 Task: Font style For heading Use Book Antiqua with brown colour & bold. font size for heading '12 Pt. 'Change the font style of data to Book Antiquaand font size to  9 Pt. Change the alignment of both headline & data to  Align right. In the sheet  AssetVal logbookbook
Action: Mouse moved to (118, 99)
Screenshot: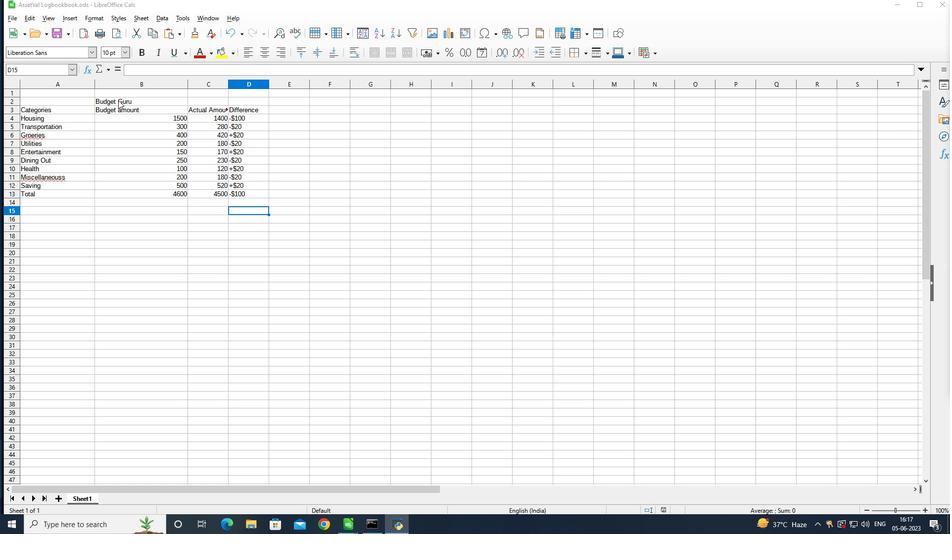 
Action: Mouse pressed left at (118, 99)
Screenshot: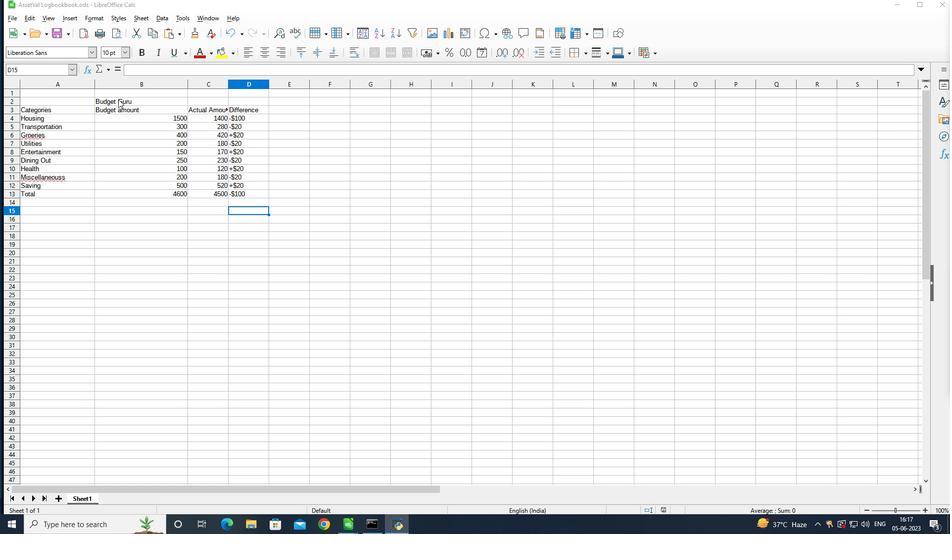 
Action: Mouse moved to (118, 99)
Screenshot: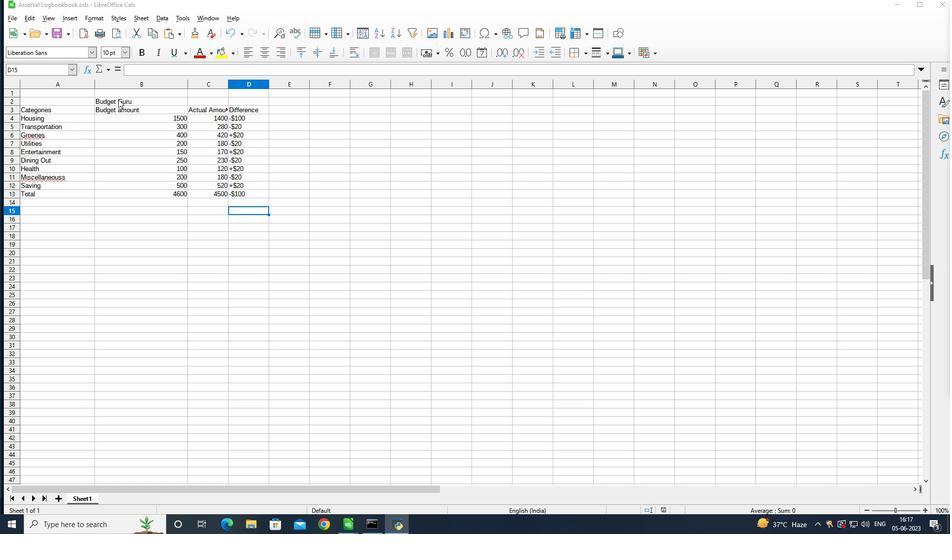 
Action: Mouse pressed left at (118, 99)
Screenshot: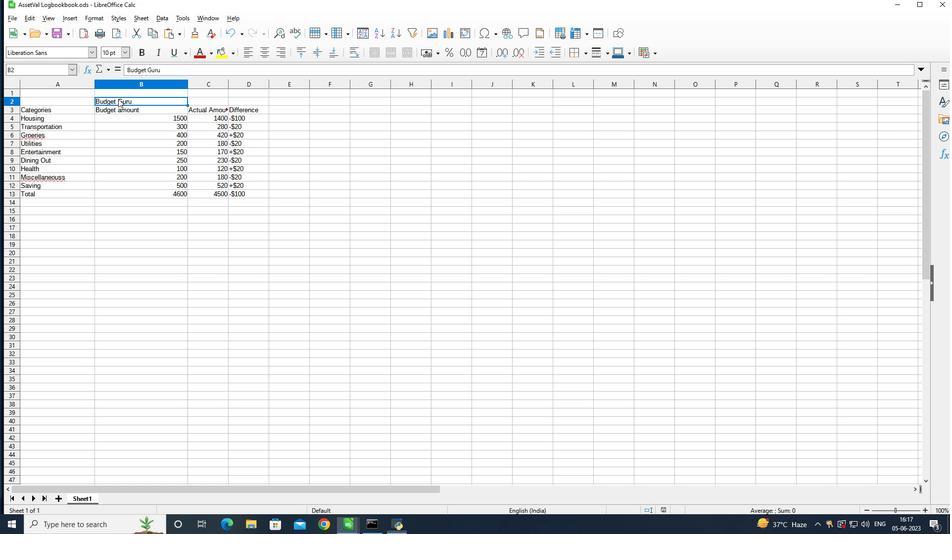 
Action: Mouse pressed left at (118, 99)
Screenshot: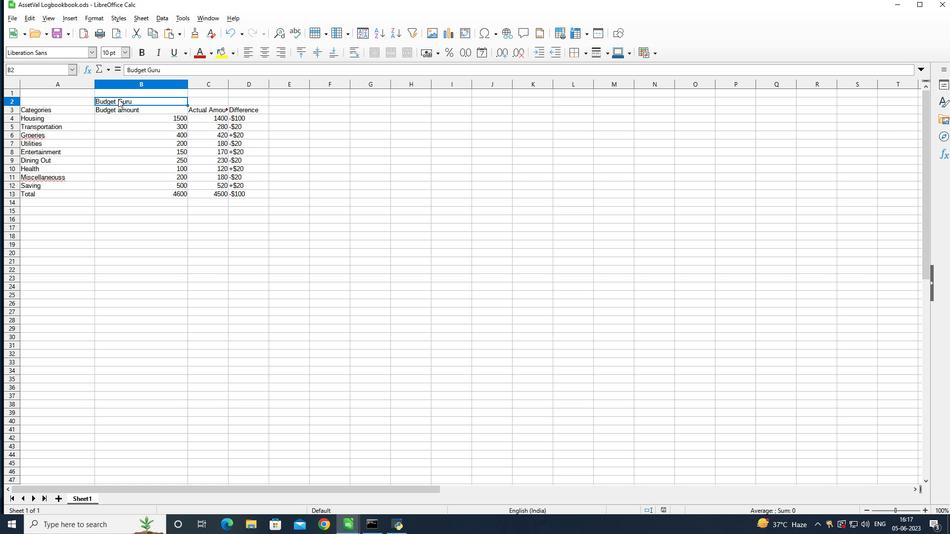
Action: Mouse moved to (65, 54)
Screenshot: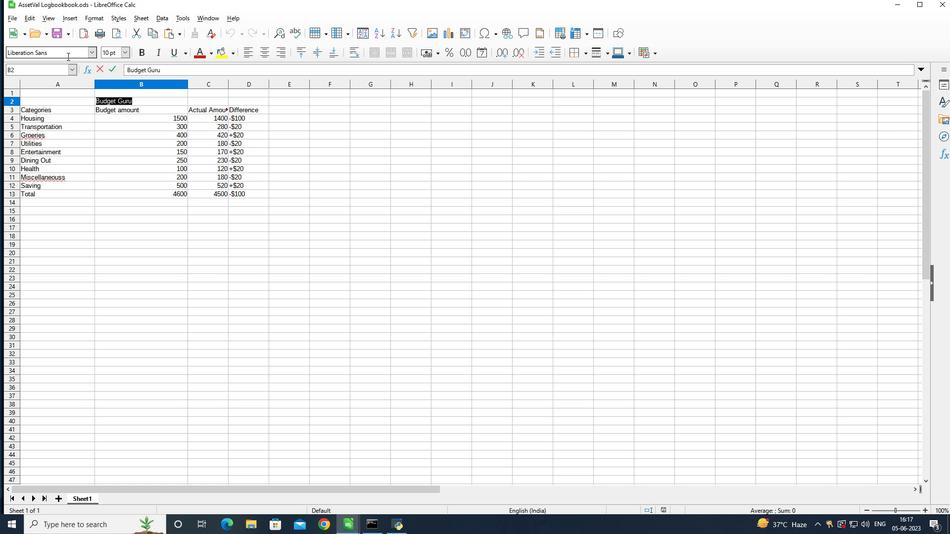 
Action: Mouse pressed left at (65, 54)
Screenshot: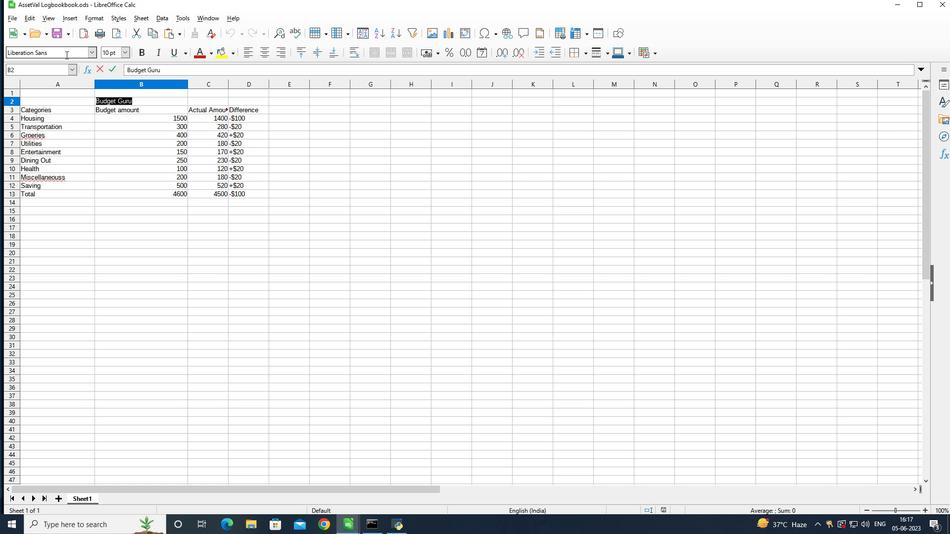 
Action: Mouse moved to (336, 110)
Screenshot: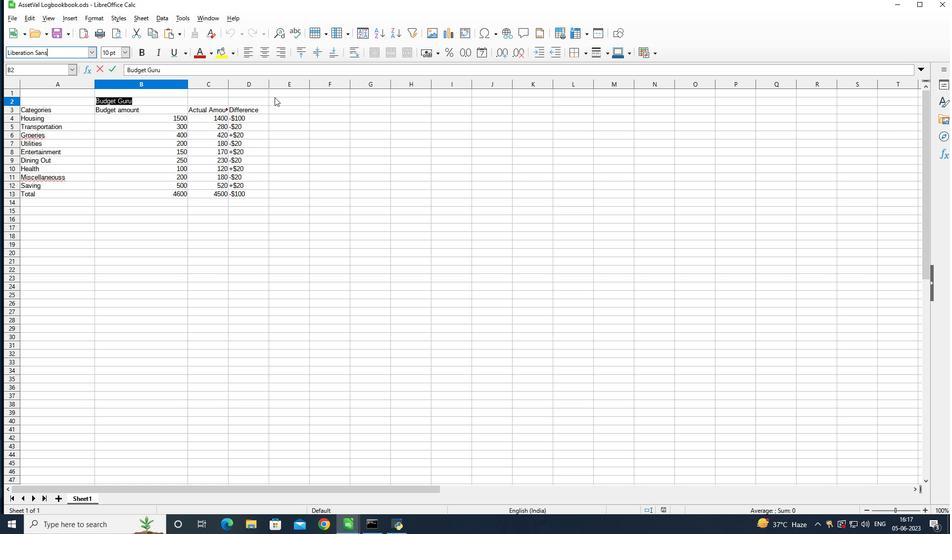 
Action: Key pressed <Key.backspace><Key.backspace><Key.backspace><Key.backspace><Key.backspace><Key.backspace><Key.backspace><Key.backspace><Key.backspace><Key.backspace><Key.backspace><Key.backspace><Key.backspace><Key.backspace><Key.backspace><Key.backspace><Key.backspace><Key.backspace><Key.backspace><Key.backspace><Key.backspace><Key.backspace><Key.backspace><Key.backspace><Key.backspace><Key.backspace><Key.backspace><Key.backspace><Key.backspace><Key.shift>Antiqua<Key.enter>
Screenshot: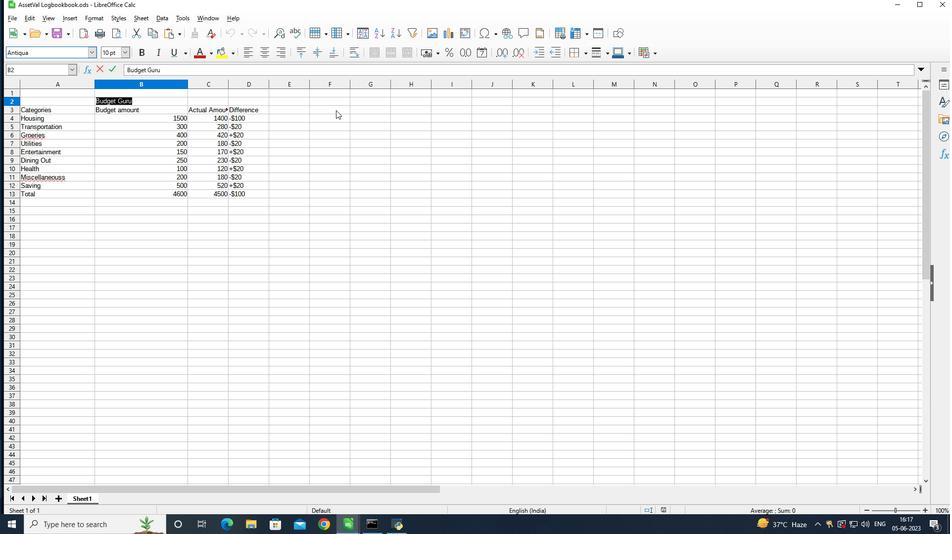 
Action: Mouse moved to (208, 50)
Screenshot: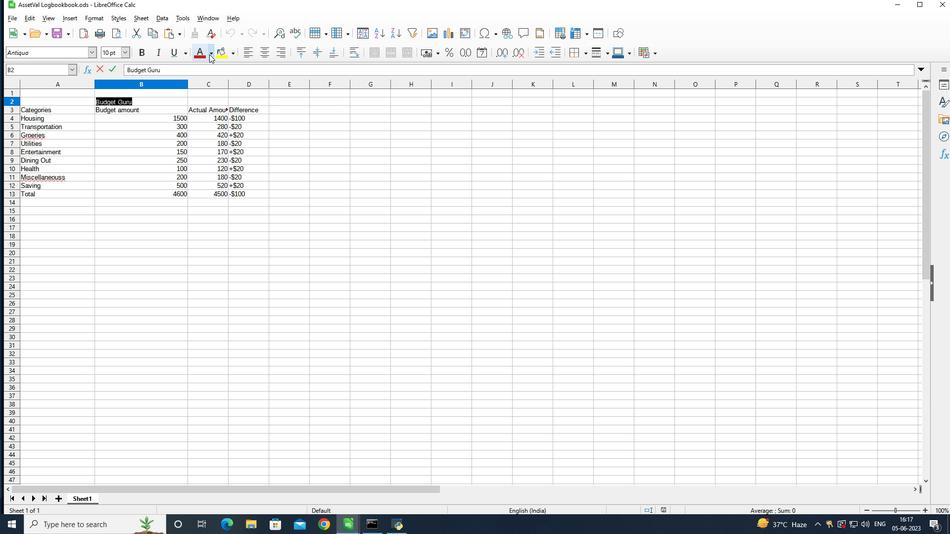 
Action: Mouse pressed left at (208, 50)
Screenshot: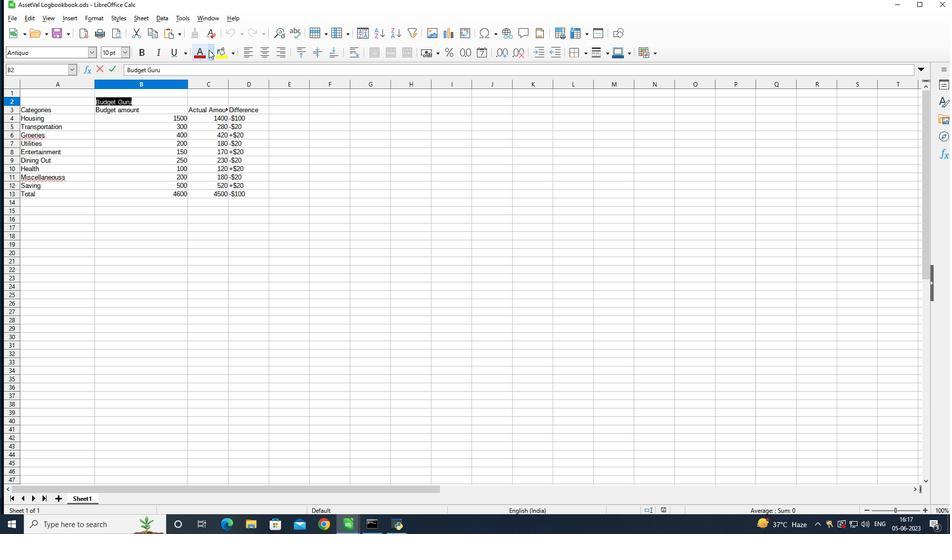 
Action: Mouse moved to (216, 172)
Screenshot: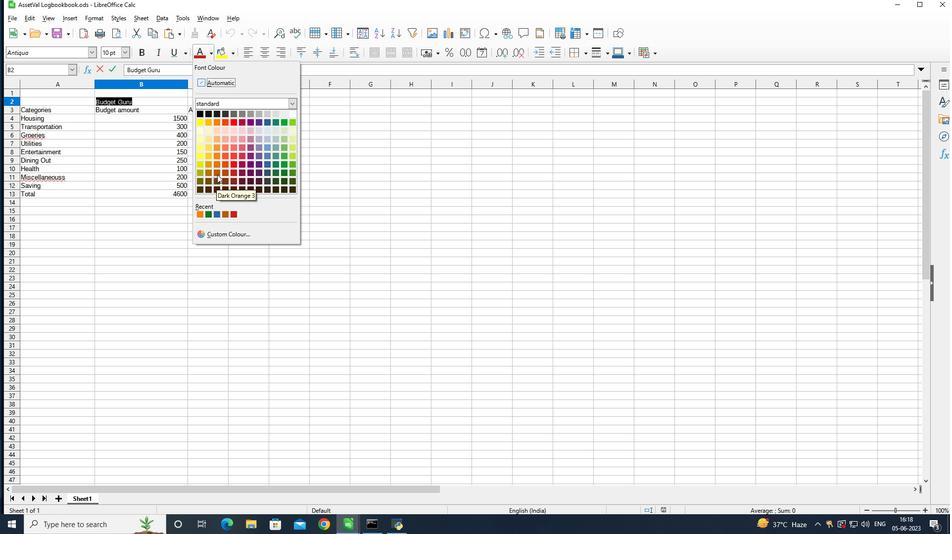 
Action: Mouse pressed left at (216, 172)
Screenshot: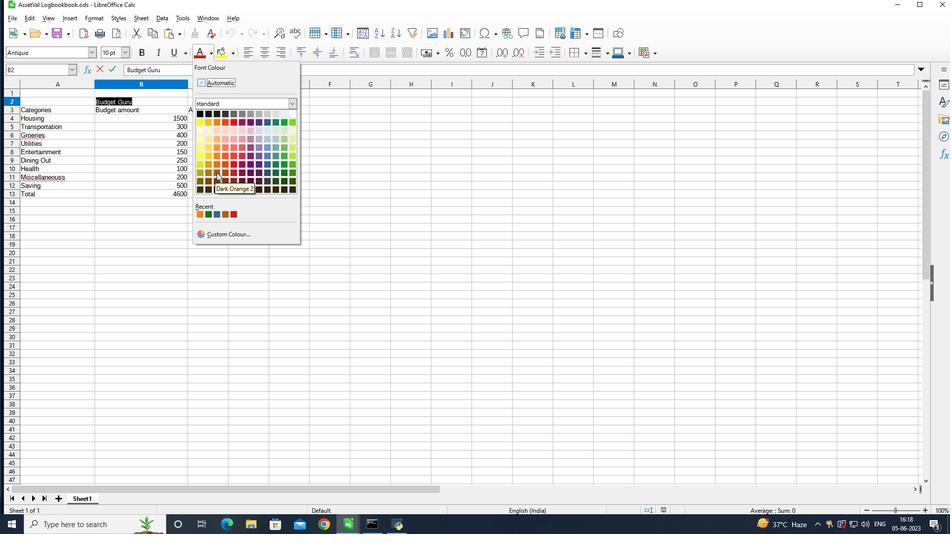 
Action: Mouse moved to (140, 53)
Screenshot: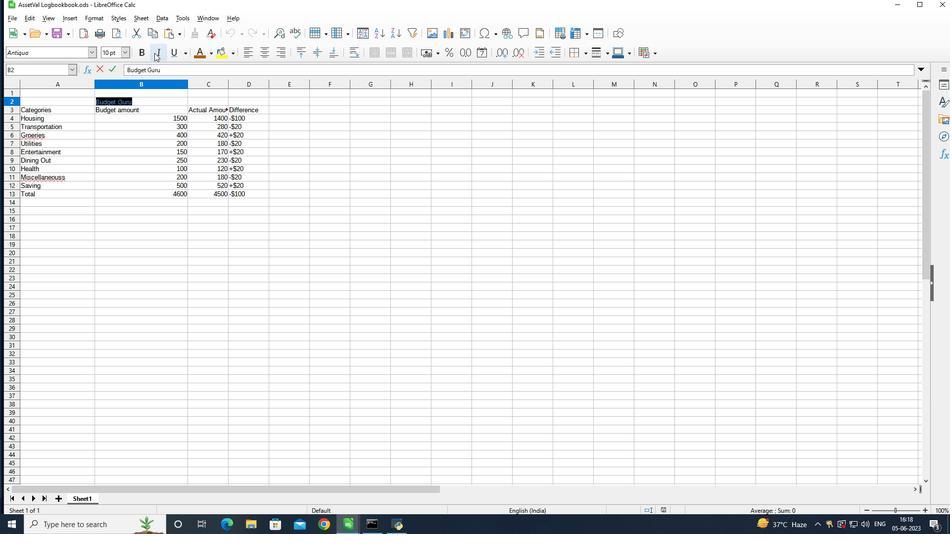 
Action: Mouse pressed left at (140, 53)
Screenshot: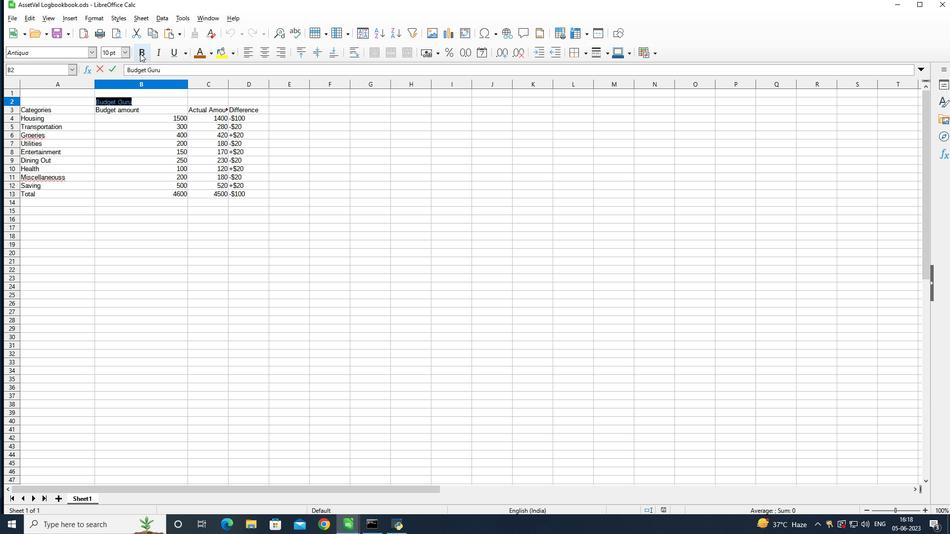 
Action: Mouse moved to (128, 52)
Screenshot: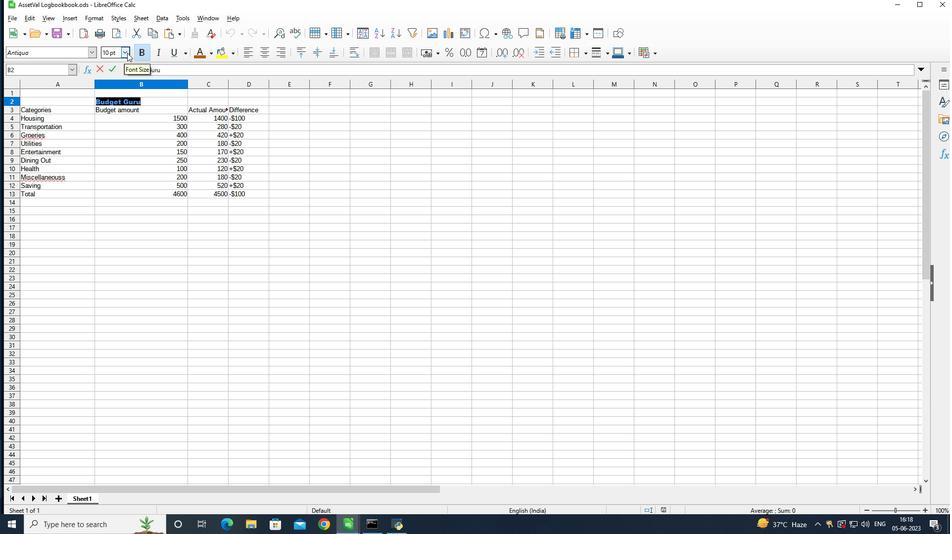 
Action: Mouse pressed left at (128, 52)
Screenshot: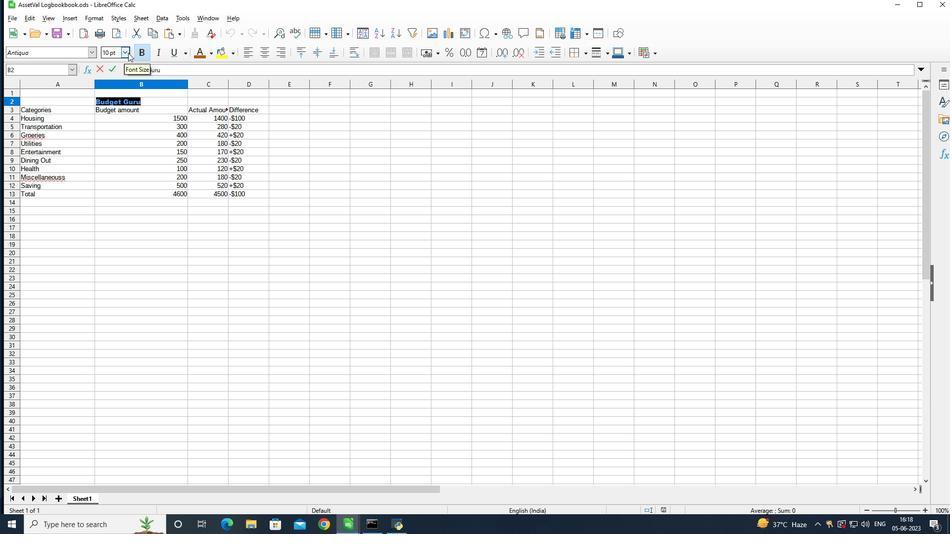 
Action: Mouse moved to (115, 122)
Screenshot: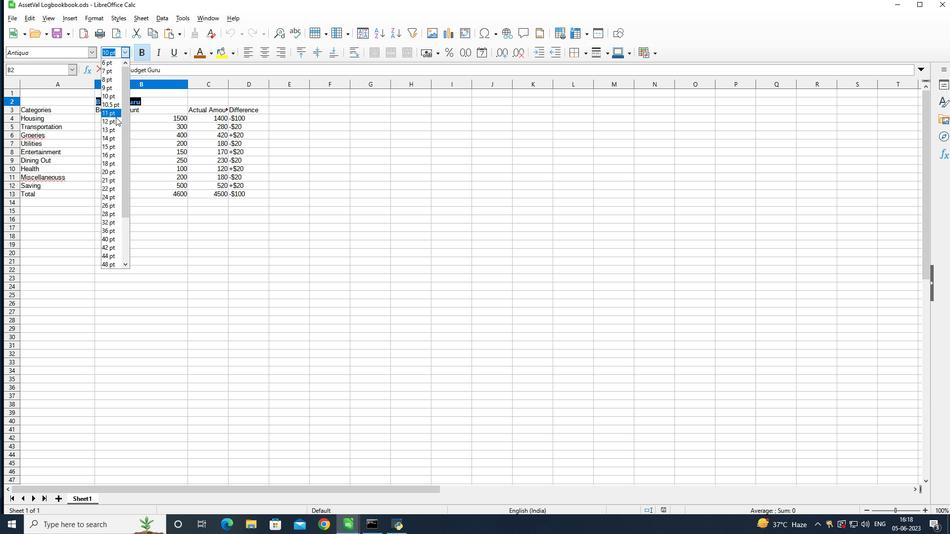 
Action: Mouse pressed left at (115, 122)
Screenshot: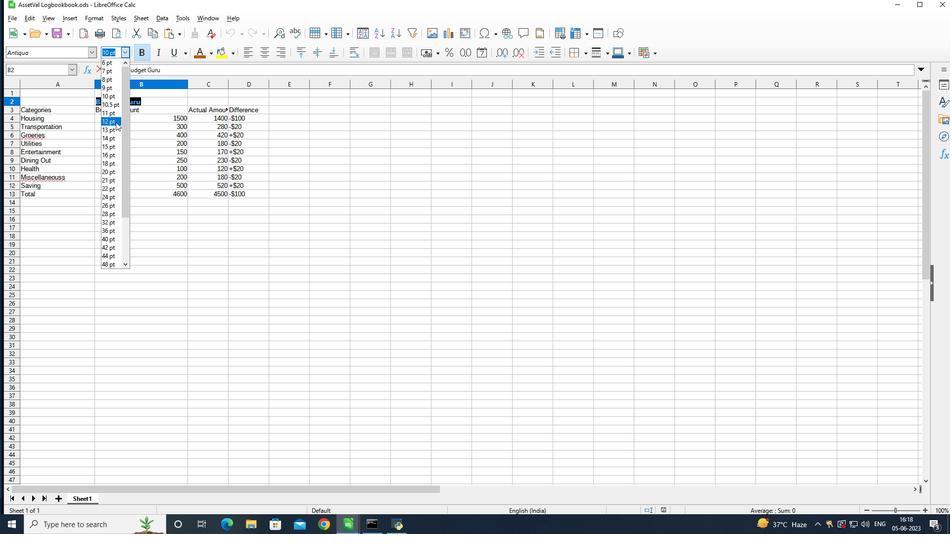 
Action: Mouse moved to (107, 142)
Screenshot: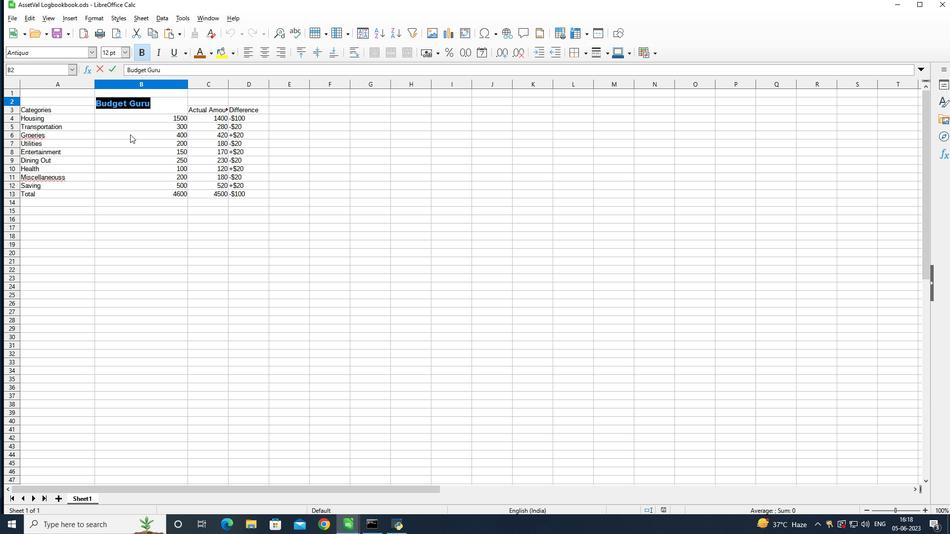
Action: Mouse pressed left at (107, 142)
Screenshot: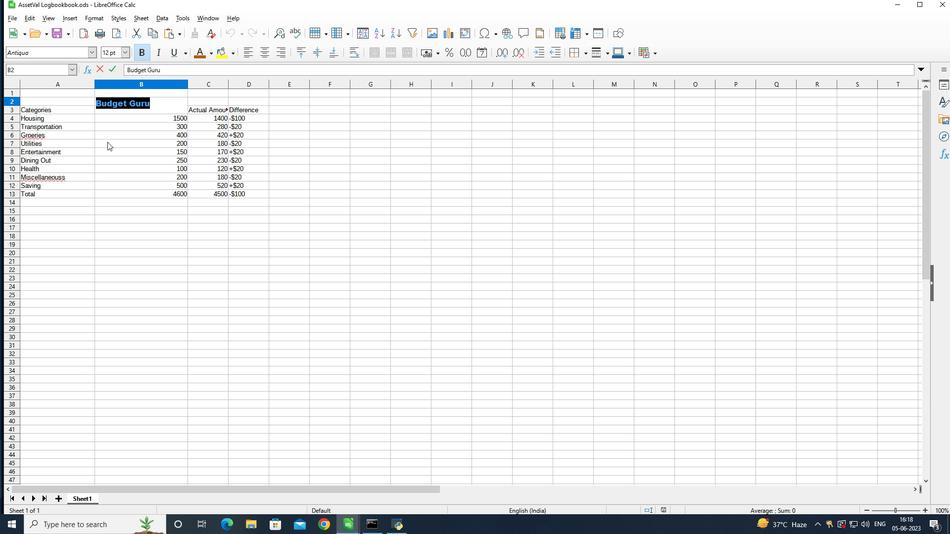 
Action: Mouse moved to (49, 110)
Screenshot: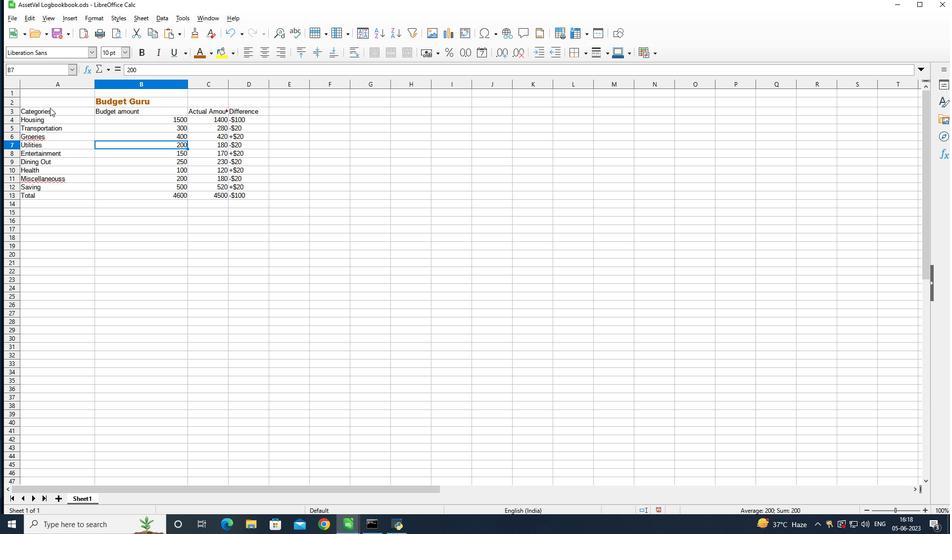 
Action: Mouse pressed left at (49, 110)
Screenshot: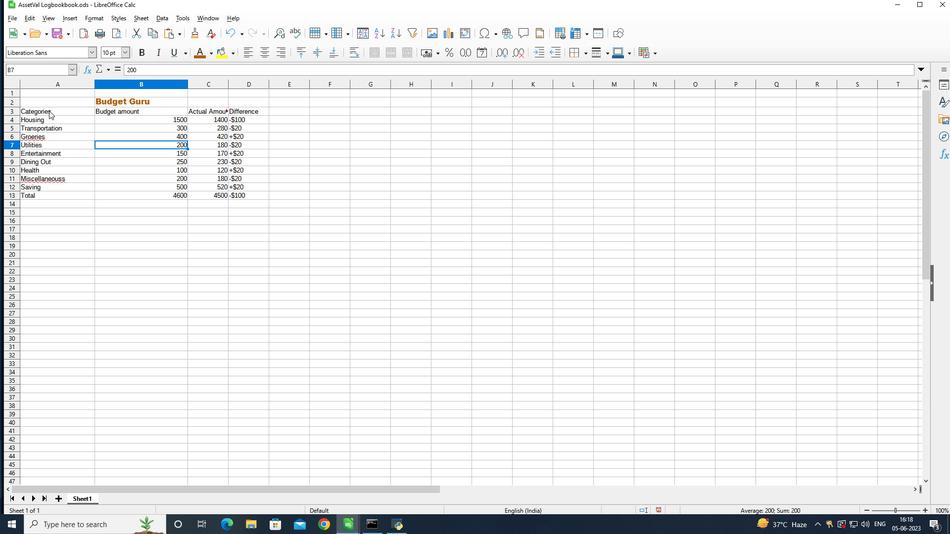
Action: Mouse moved to (60, 54)
Screenshot: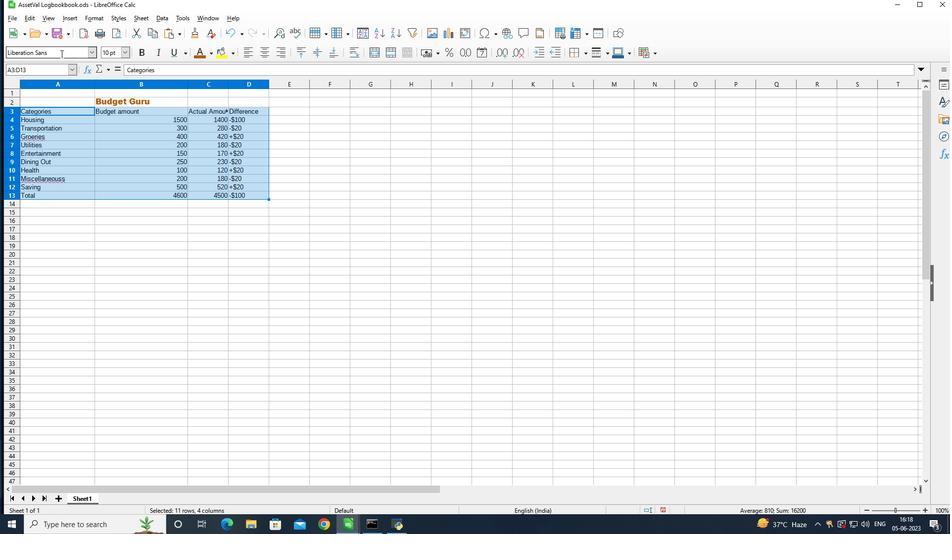 
Action: Mouse pressed left at (60, 54)
Screenshot: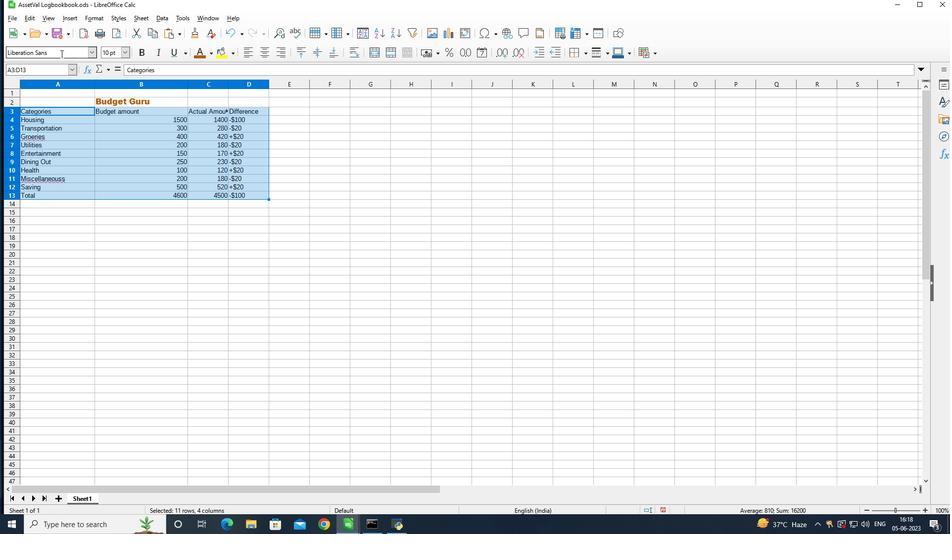 
Action: Mouse moved to (456, 141)
Screenshot: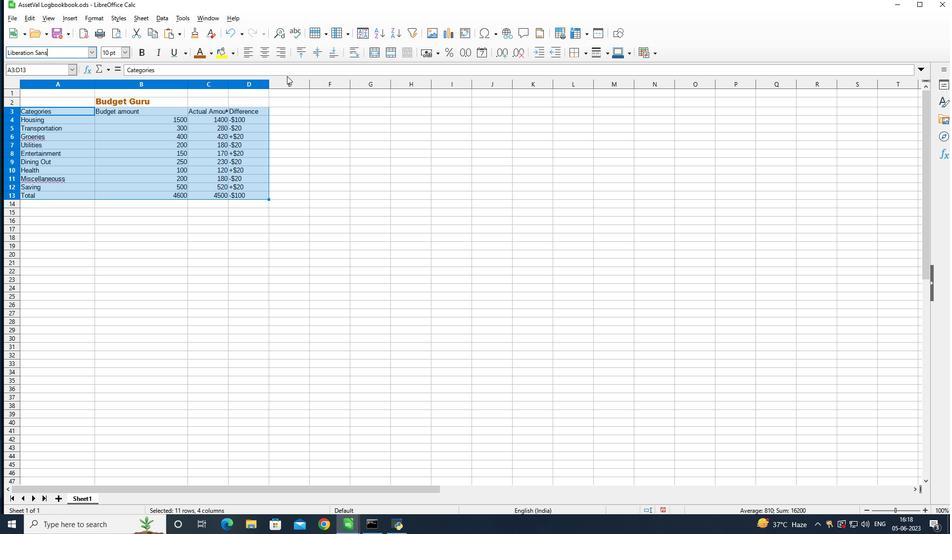 
Action: Key pressed <Key.backspace><Key.backspace><Key.backspace><Key.backspace><Key.backspace><Key.backspace><Key.backspace><Key.backspace><Key.backspace><Key.backspace><Key.backspace><Key.backspace><Key.backspace><Key.backspace><Key.backspace><Key.backspace><Key.backspace><Key.backspace><Key.backspace><Key.backspace><Key.backspace><Key.backspace><Key.backspace><Key.shift>Antiquaa<Key.enter>
Screenshot: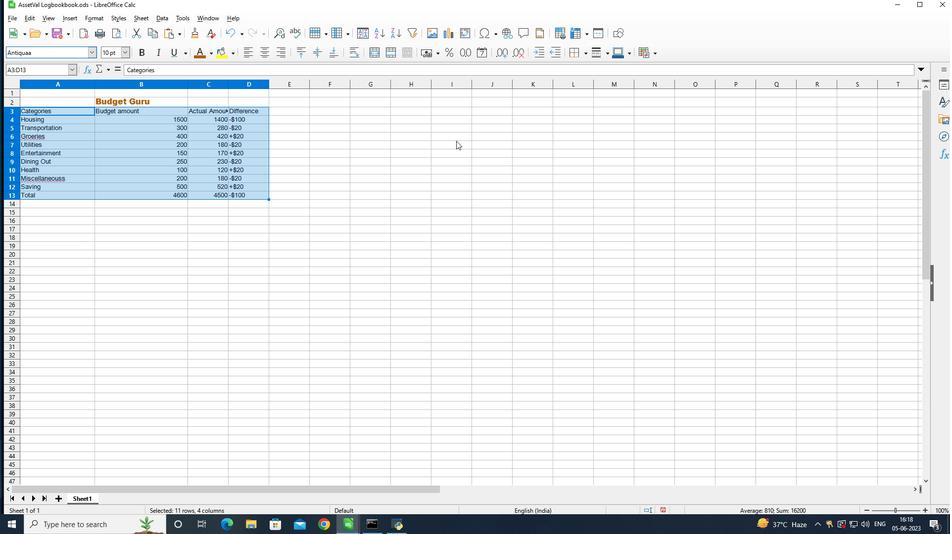
Action: Mouse moved to (125, 53)
Screenshot: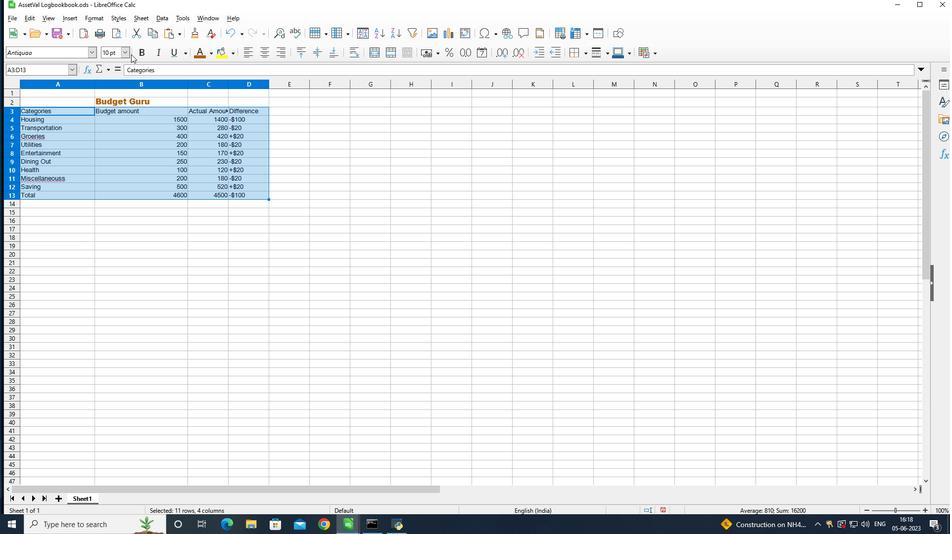 
Action: Mouse pressed left at (125, 53)
Screenshot: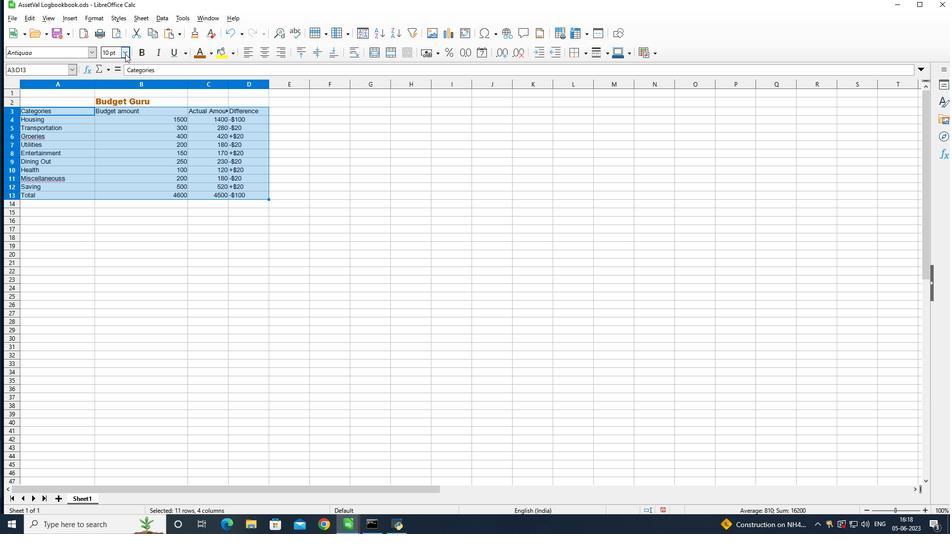 
Action: Mouse moved to (119, 87)
Screenshot: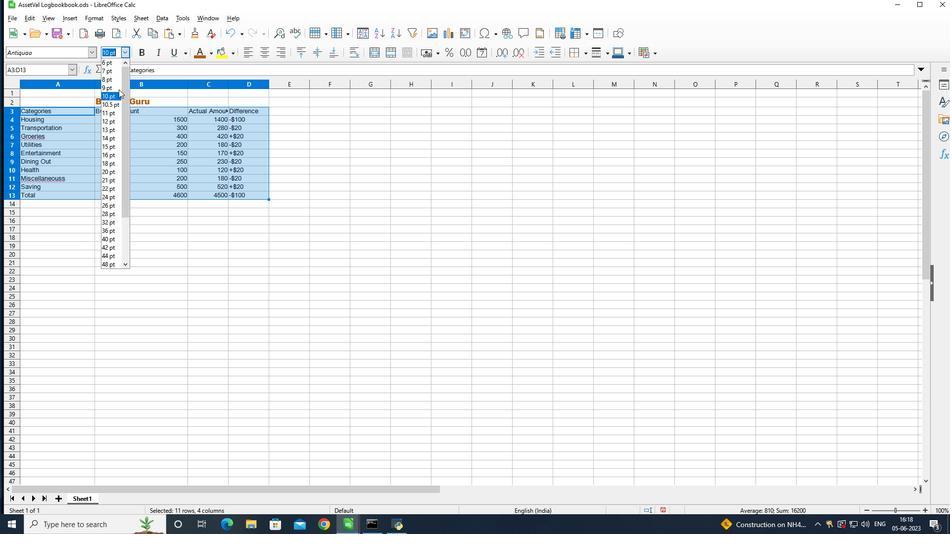 
Action: Mouse pressed left at (119, 87)
Screenshot: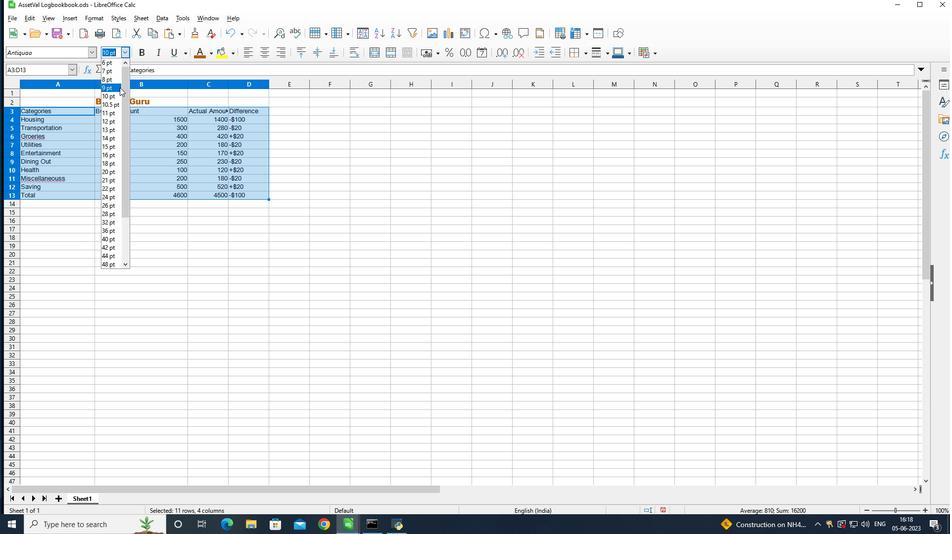 
Action: Mouse moved to (277, 46)
Screenshot: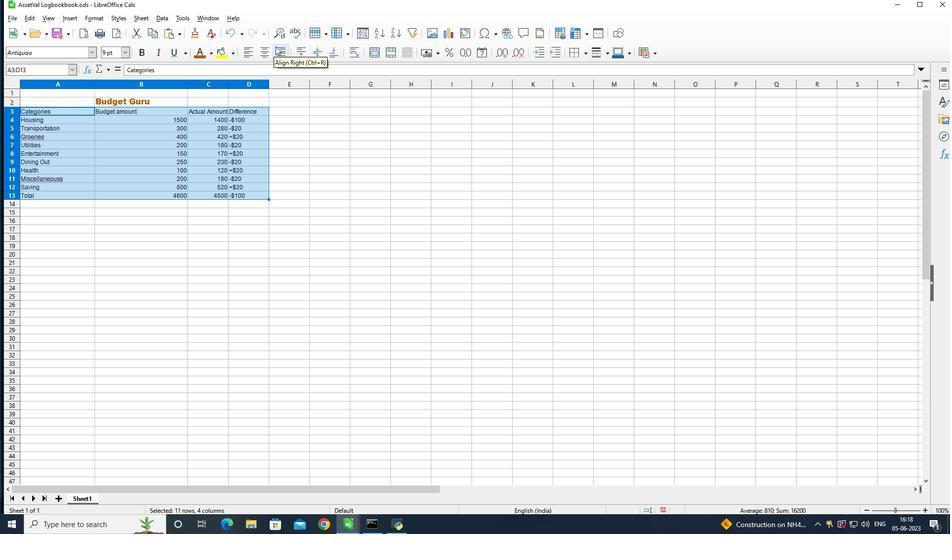 
Action: Mouse pressed left at (277, 46)
Screenshot: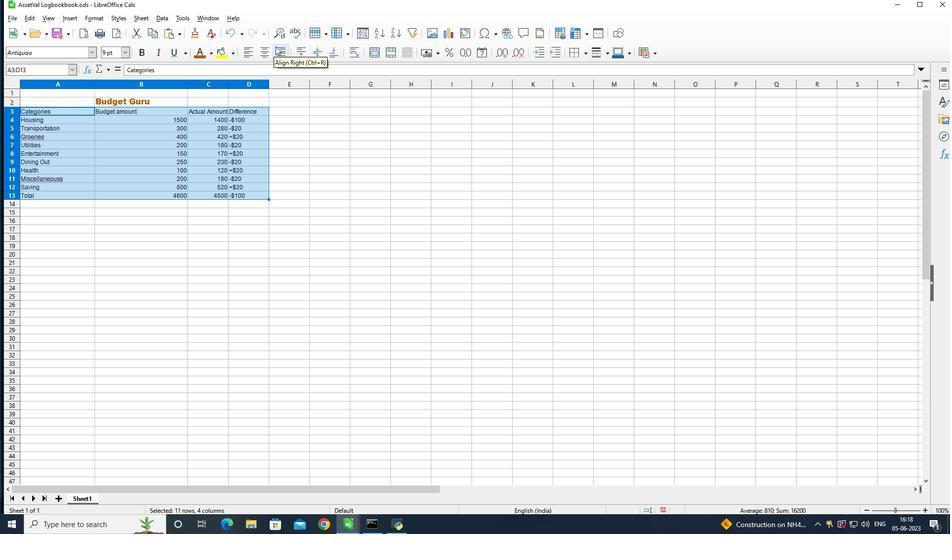 
Action: Mouse moved to (123, 103)
Screenshot: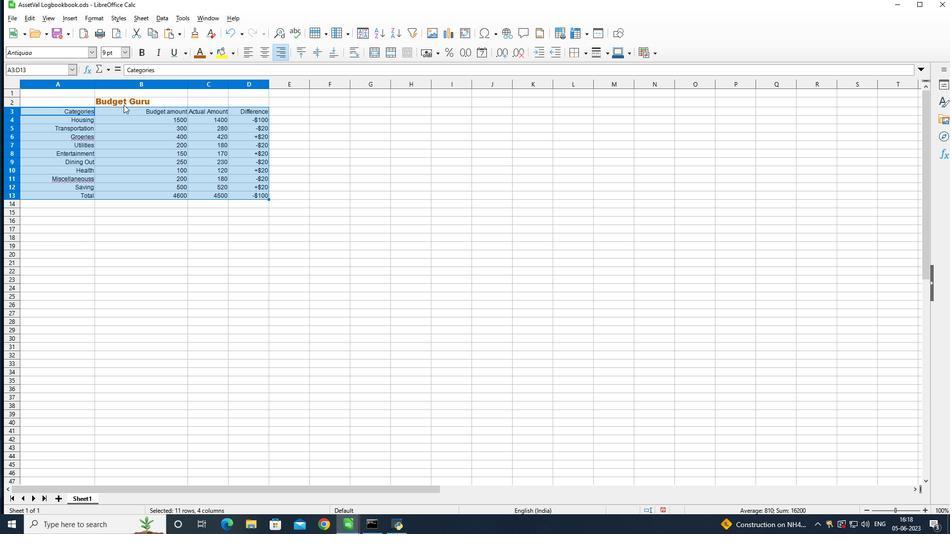 
Action: Mouse pressed left at (123, 103)
Screenshot: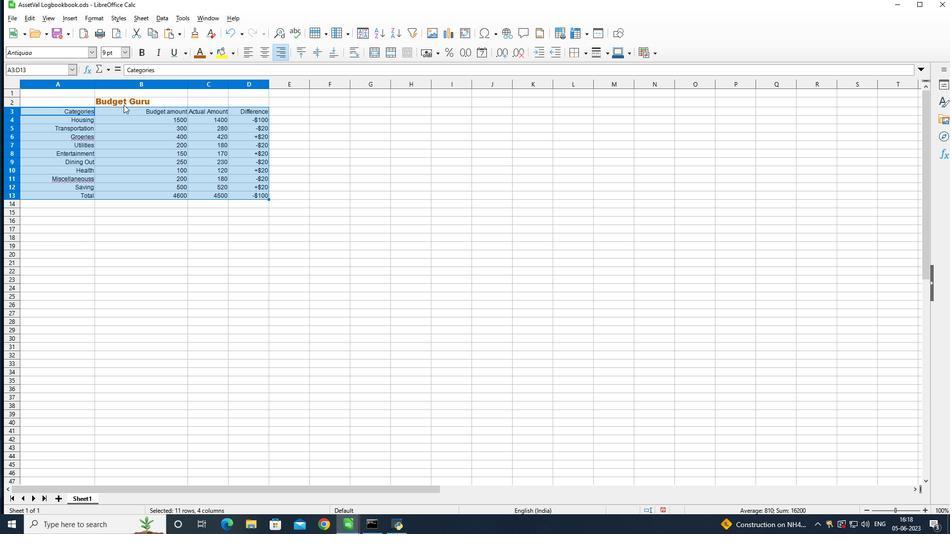 
Action: Mouse moved to (123, 103)
Screenshot: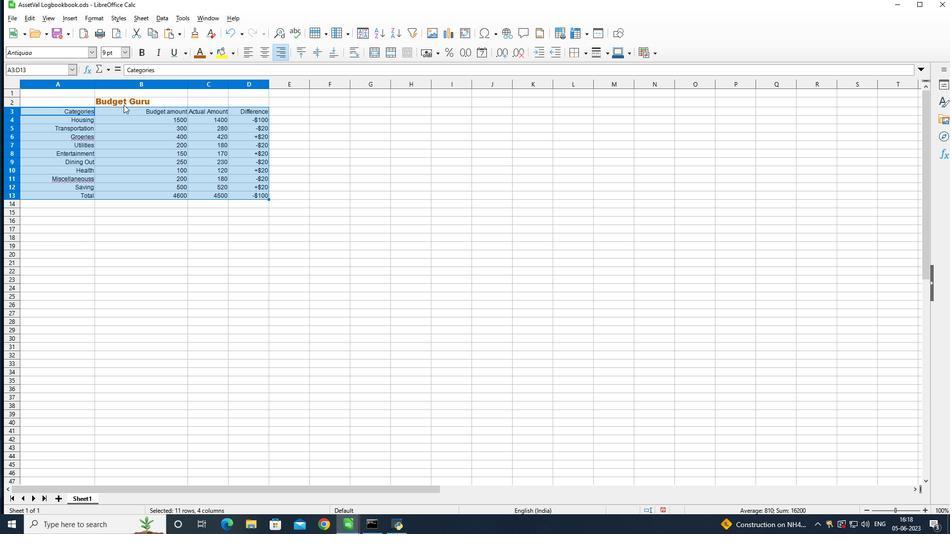 
Action: Mouse pressed left at (123, 103)
Screenshot: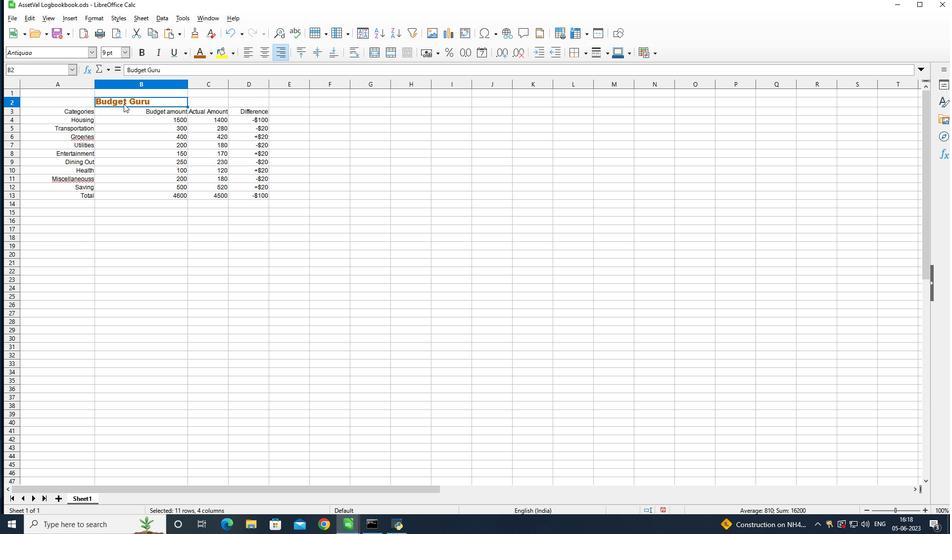 
Action: Mouse pressed left at (123, 103)
Screenshot: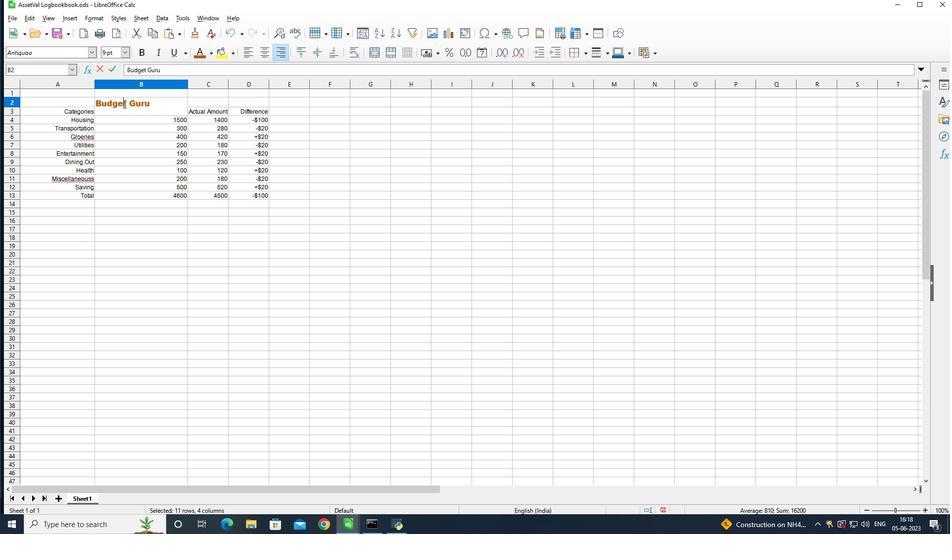 
Action: Mouse moved to (283, 50)
Screenshot: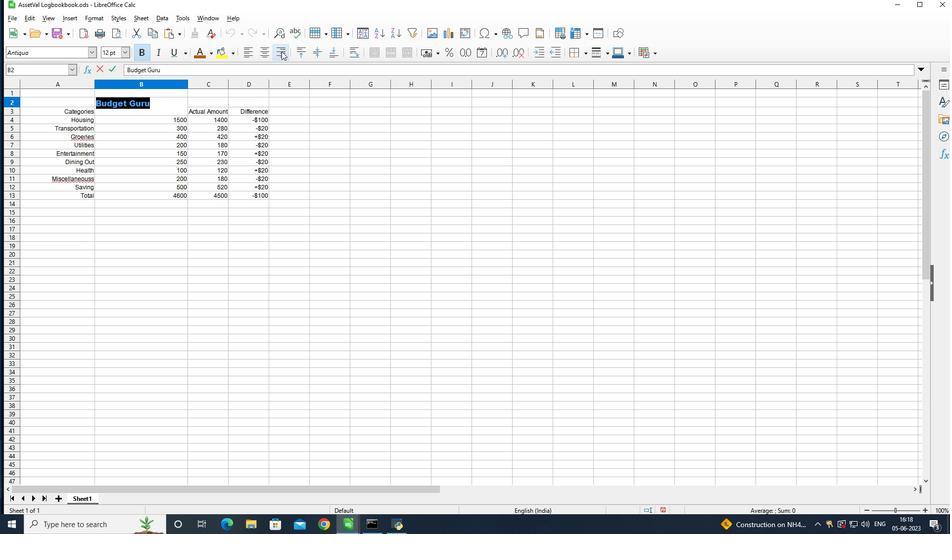 
Action: Mouse pressed left at (283, 50)
Screenshot: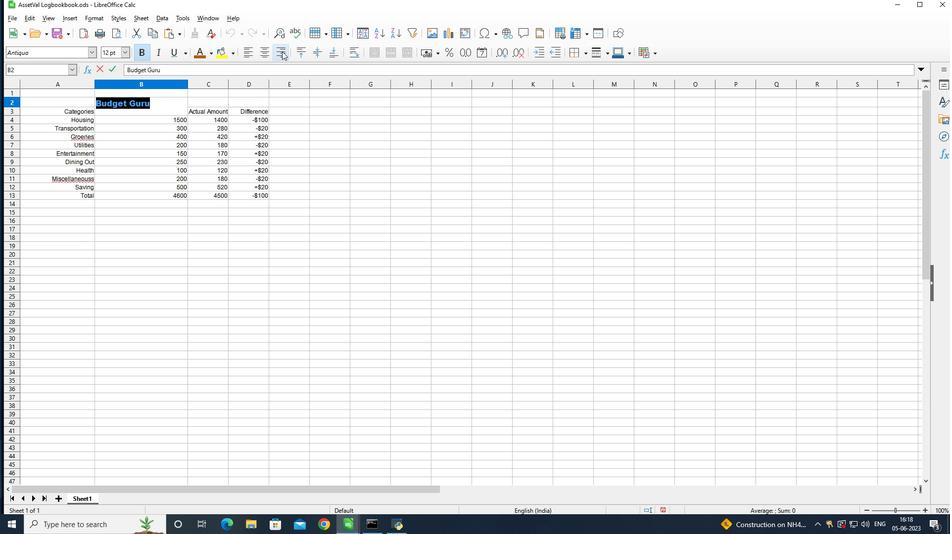 
Action: Mouse moved to (287, 161)
Screenshot: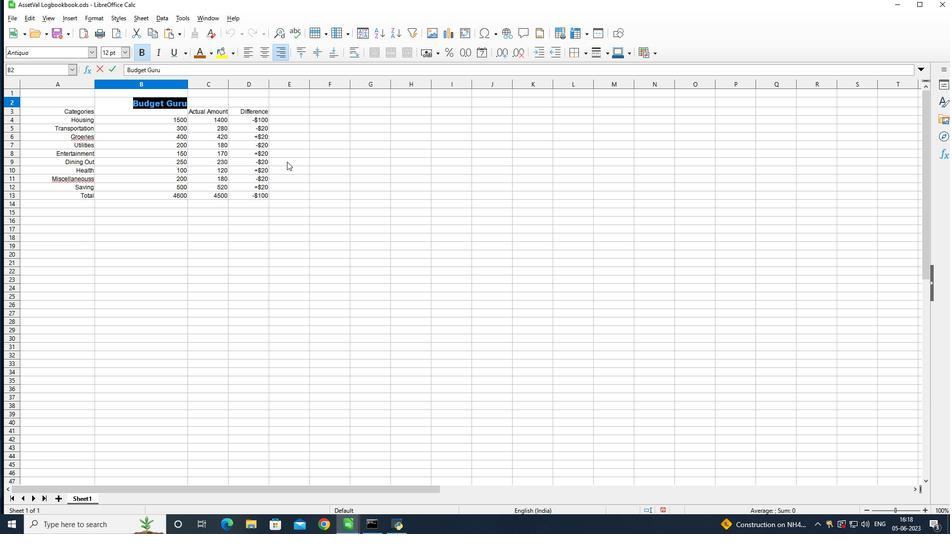 
Action: Mouse pressed left at (287, 161)
Screenshot: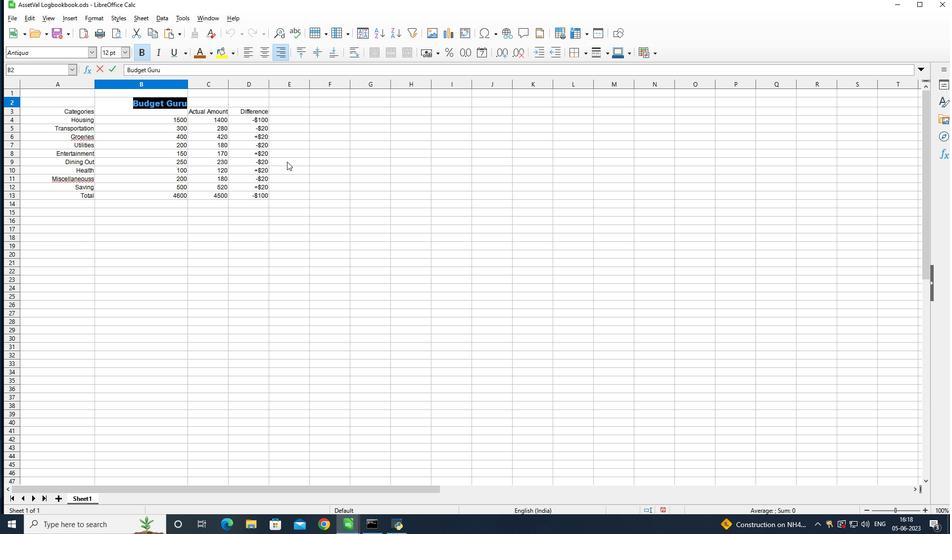 
Action: Mouse moved to (288, 159)
Screenshot: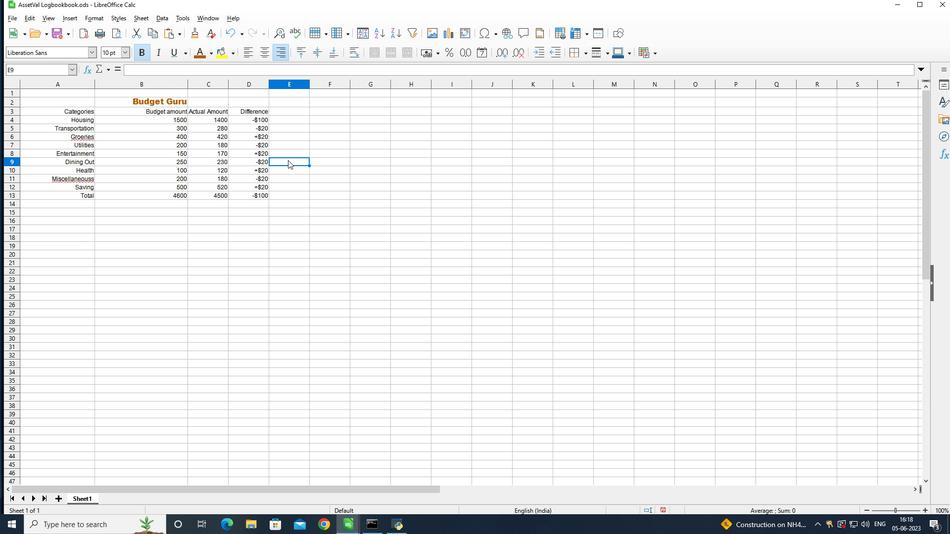 
Action: Key pressed ctrl+S
Screenshot: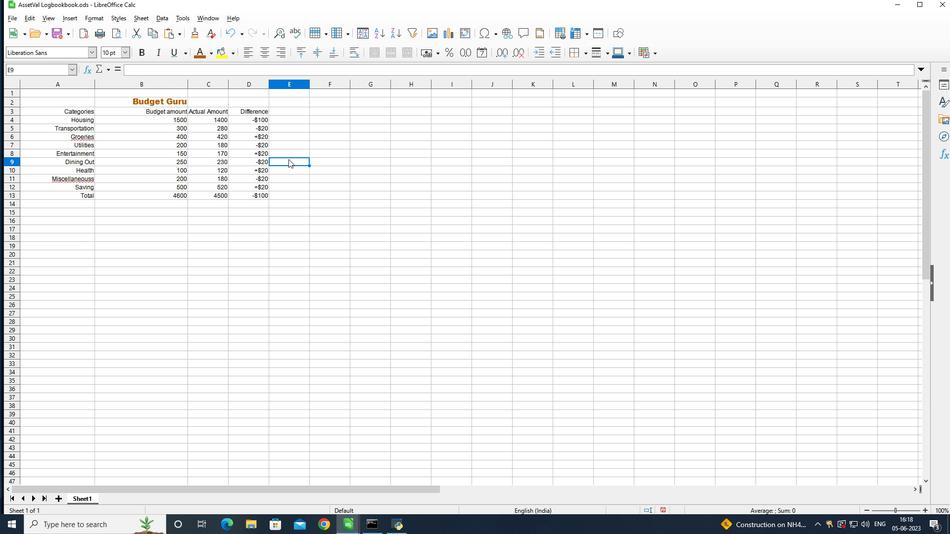 
Action: Mouse moved to (289, 150)
Screenshot: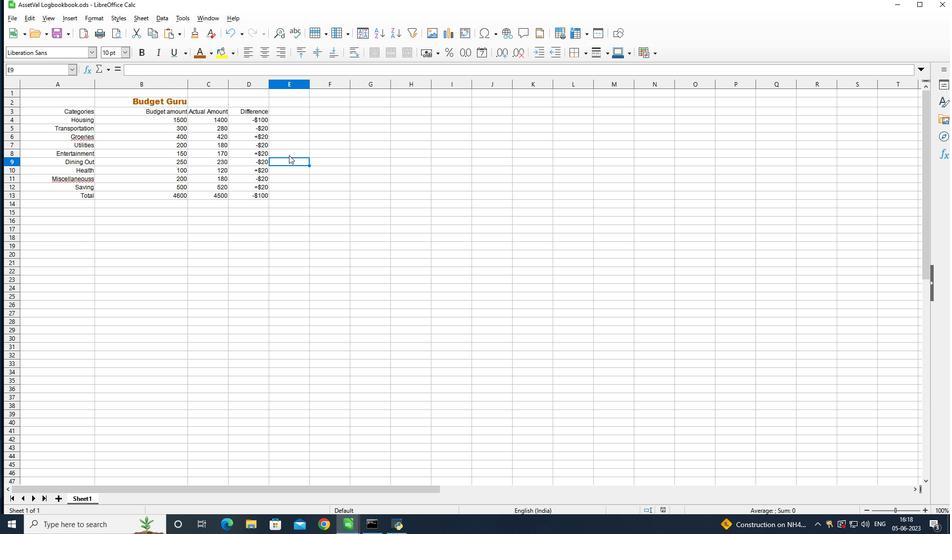 
